 Task: Select and add the product "Motrin IB Ibuprofen 200 mg Caplets (100 ct)" to cart from the store "CVS".
Action: Mouse pressed left at (51, 88)
Screenshot: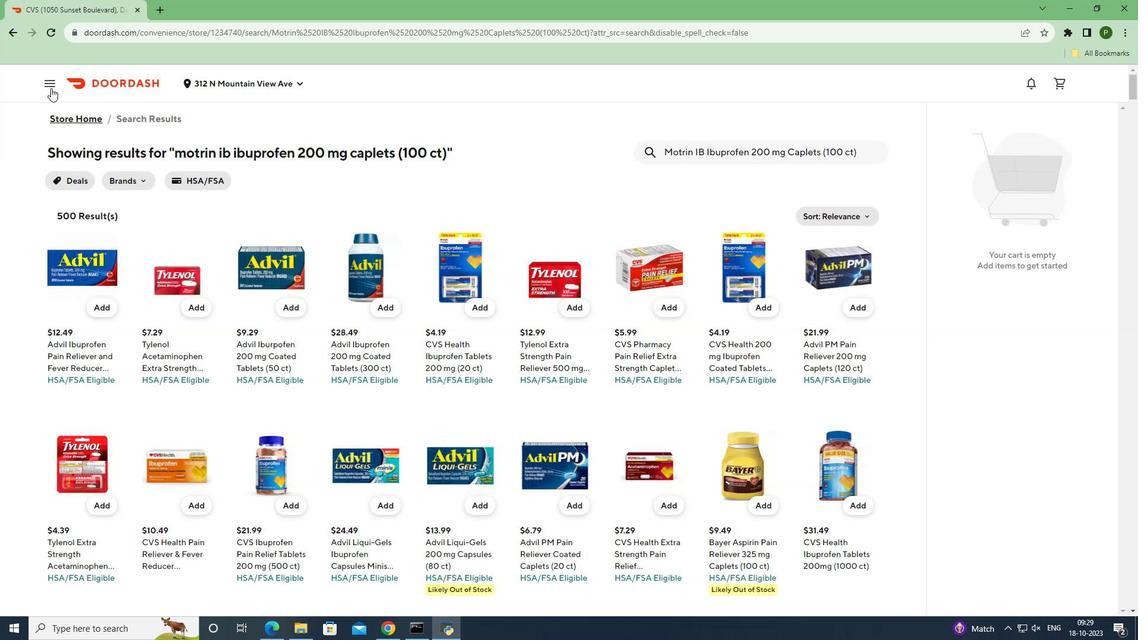 
Action: Mouse moved to (39, 176)
Screenshot: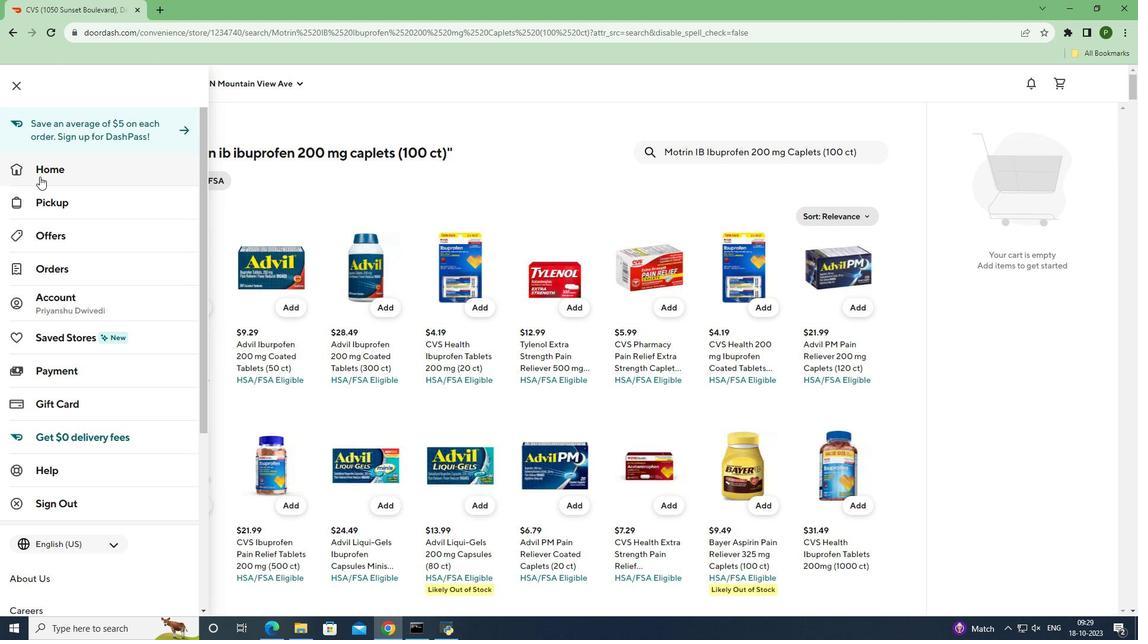 
Action: Mouse pressed left at (39, 176)
Screenshot: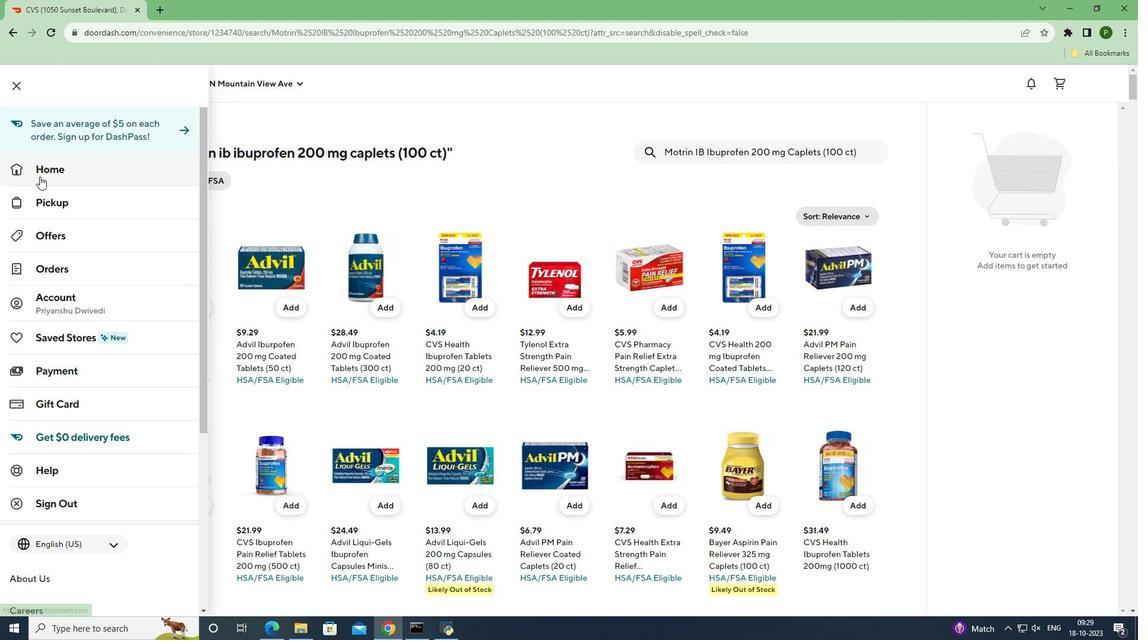 
Action: Mouse moved to (841, 129)
Screenshot: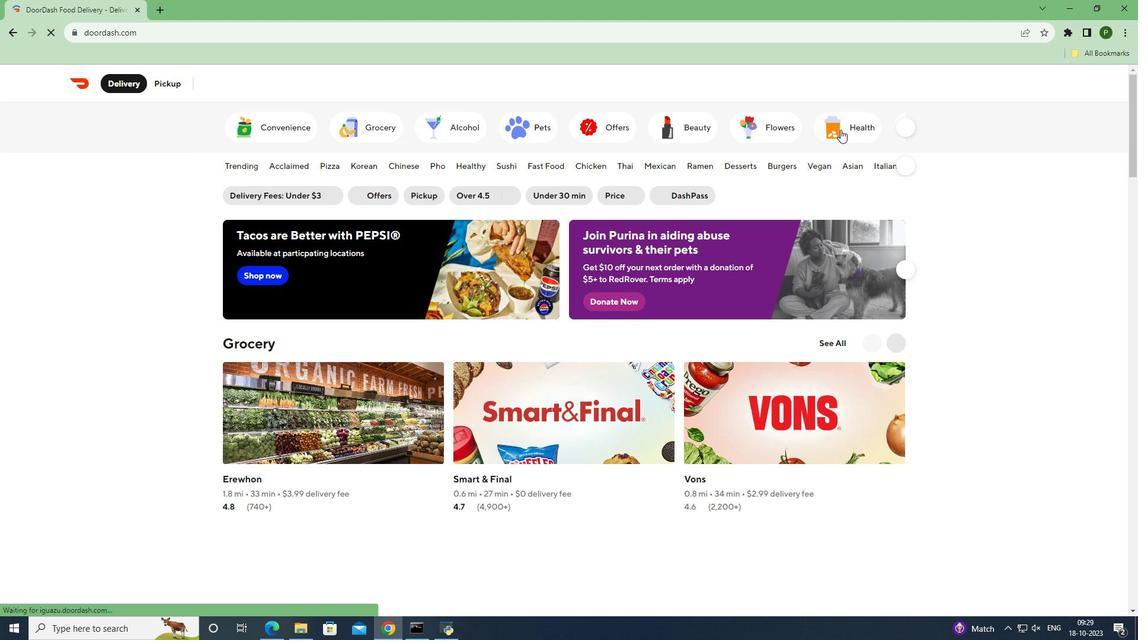 
Action: Mouse pressed left at (841, 129)
Screenshot: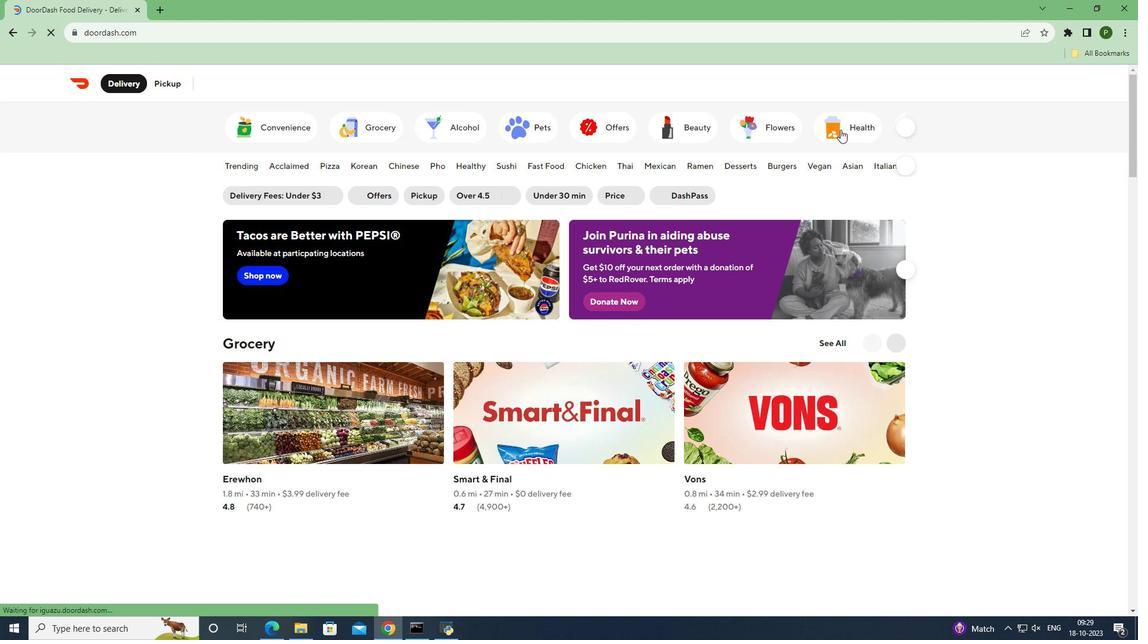 
Action: Mouse moved to (555, 414)
Screenshot: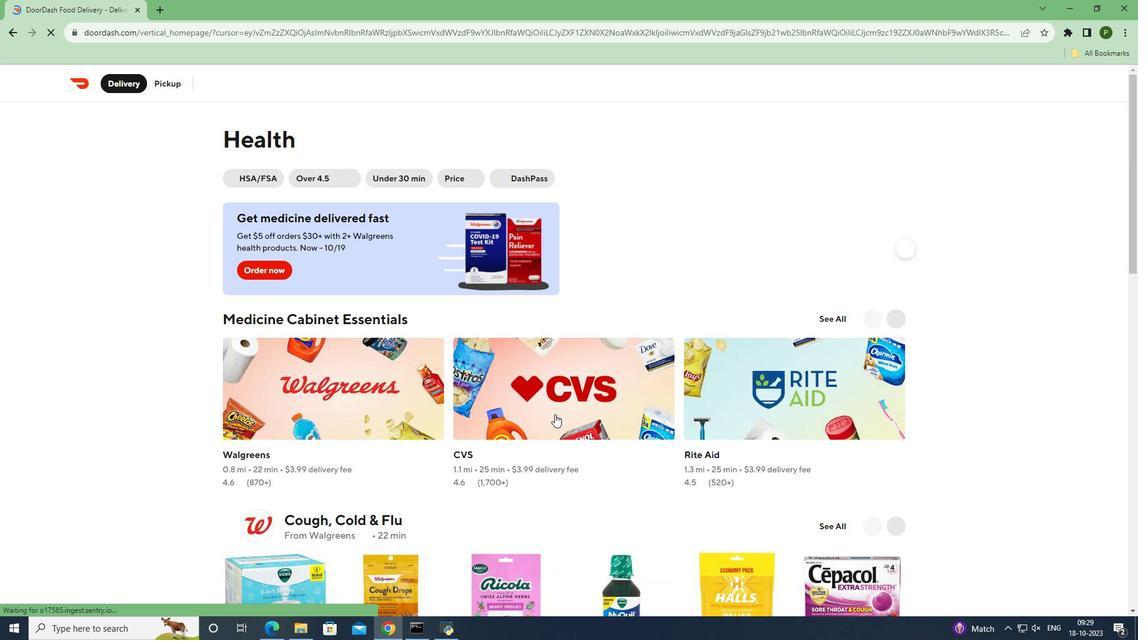 
Action: Mouse pressed left at (555, 414)
Screenshot: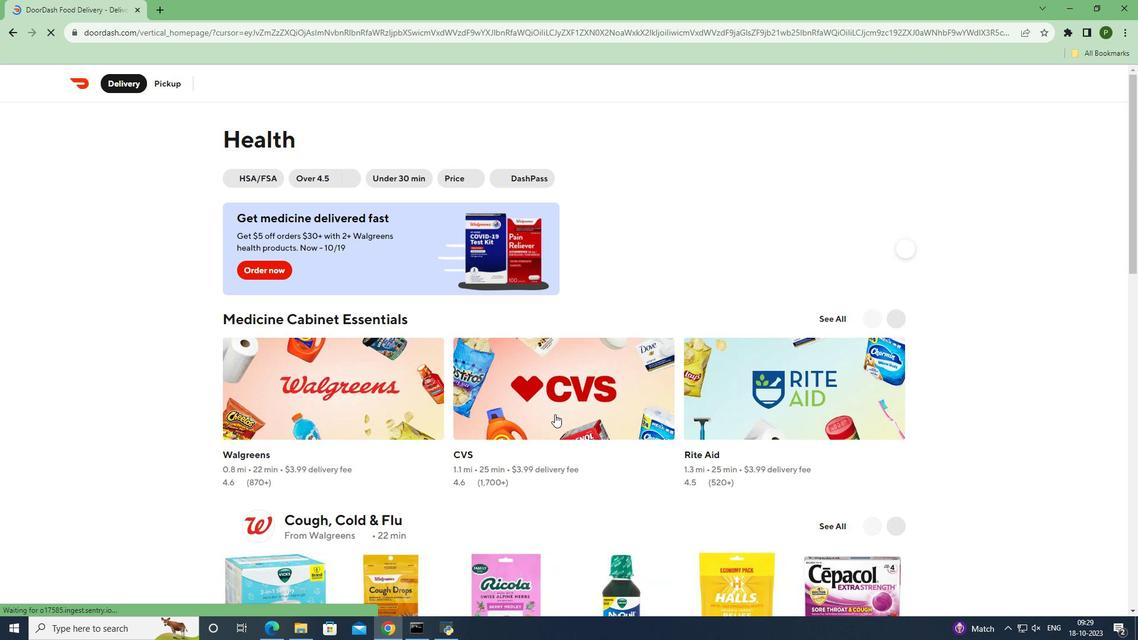 
Action: Mouse moved to (695, 189)
Screenshot: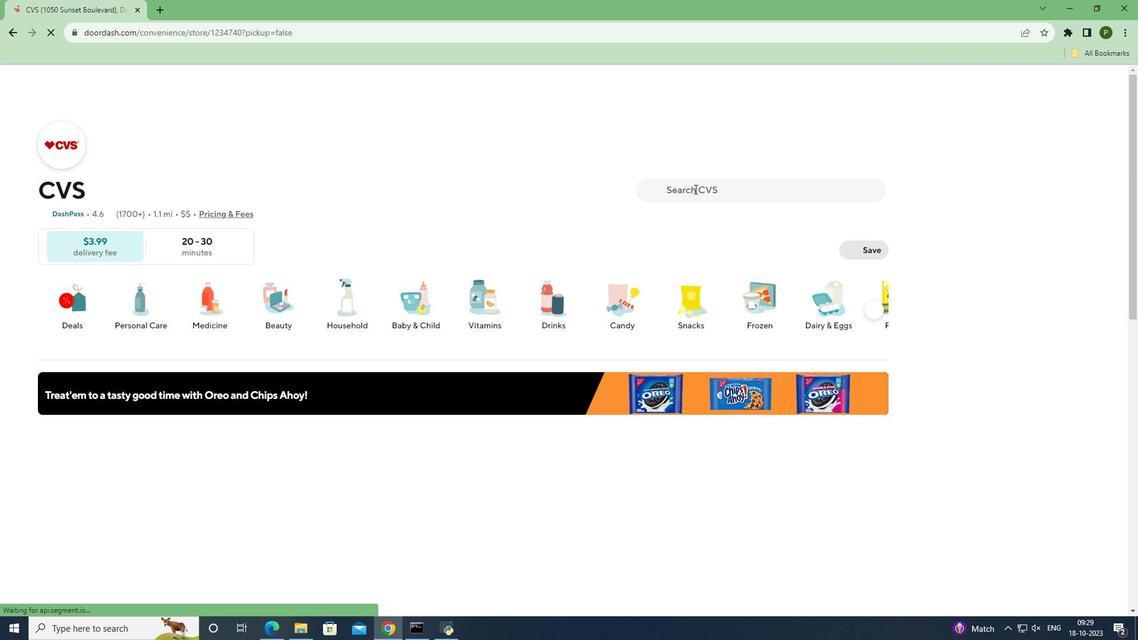 
Action: Mouse pressed left at (695, 189)
Screenshot: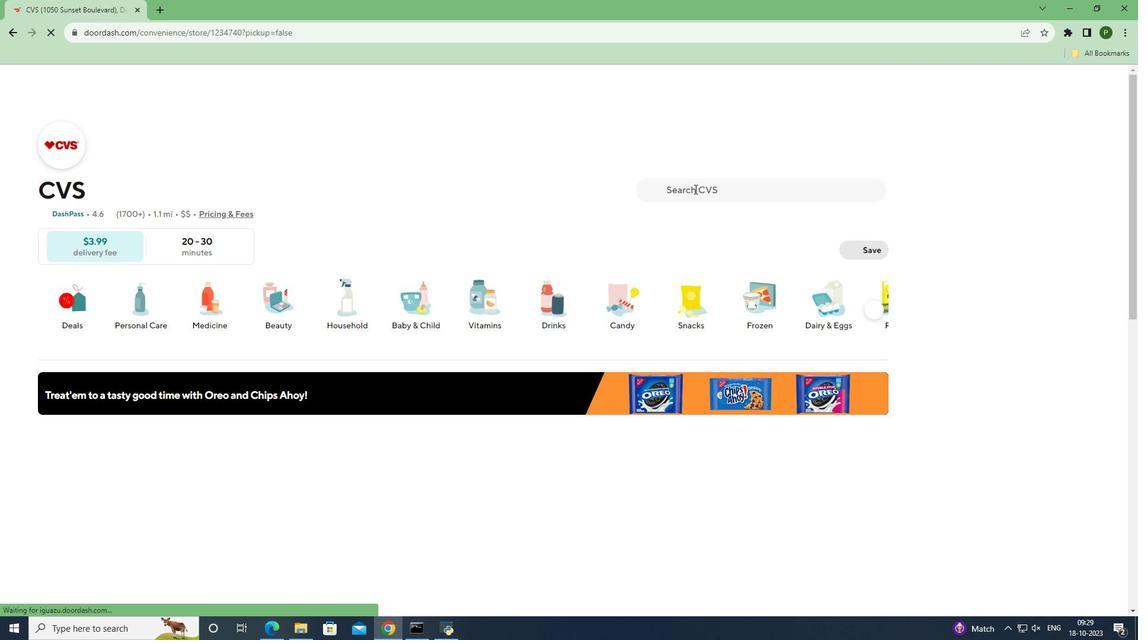 
Action: Key pressed <Key.caps_lock>M<Key.caps_lock>otrin<Key.space><Key.caps_lock>IB<Key.space>I<Key.caps_lock>buprofen<Key.space>200<Key.space>mg<Key.space><Key.caps_lock>C<Key.caps_lock>aplets<Key.space><Key.shift_r>(100<Key.space>ct<Key.shift_r>)
Screenshot: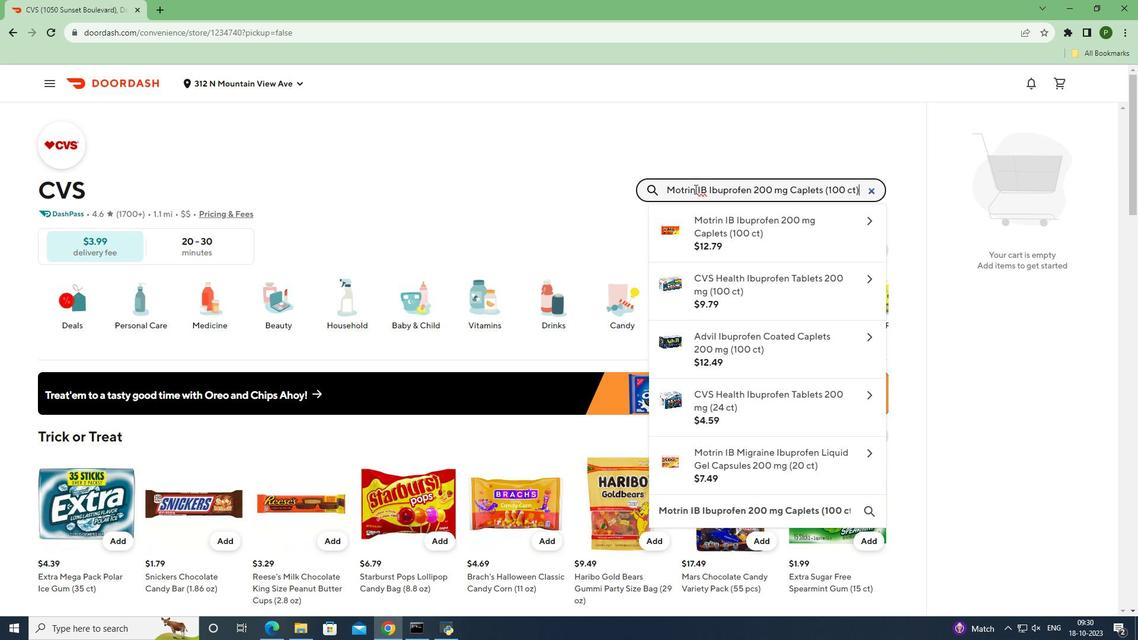 
Action: Mouse moved to (698, 228)
Screenshot: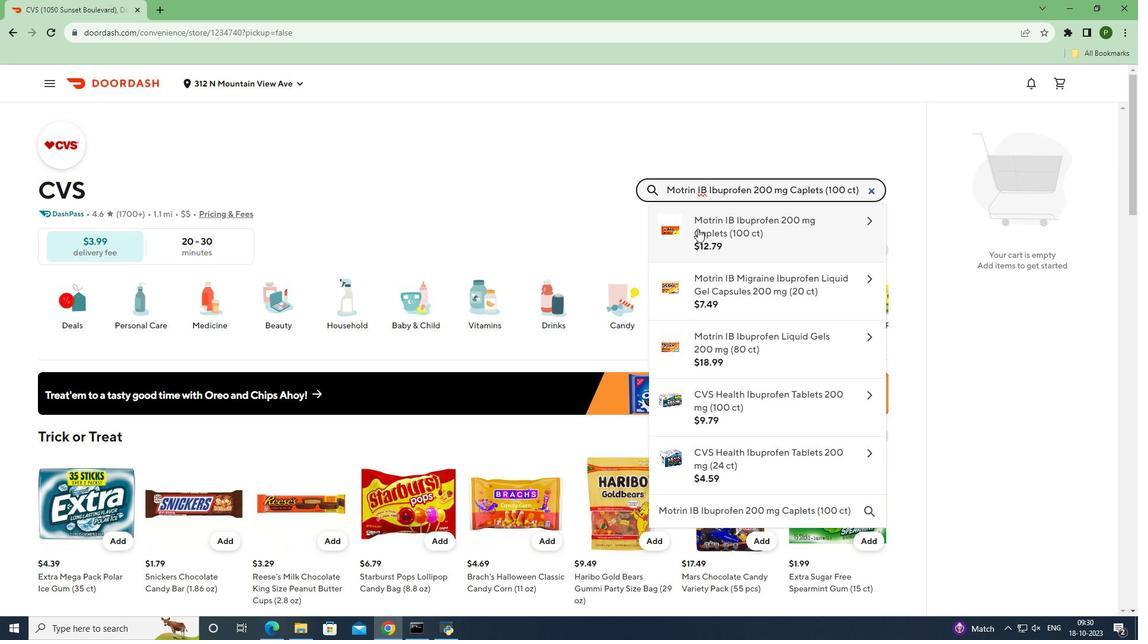 
Action: Mouse pressed left at (698, 228)
Screenshot: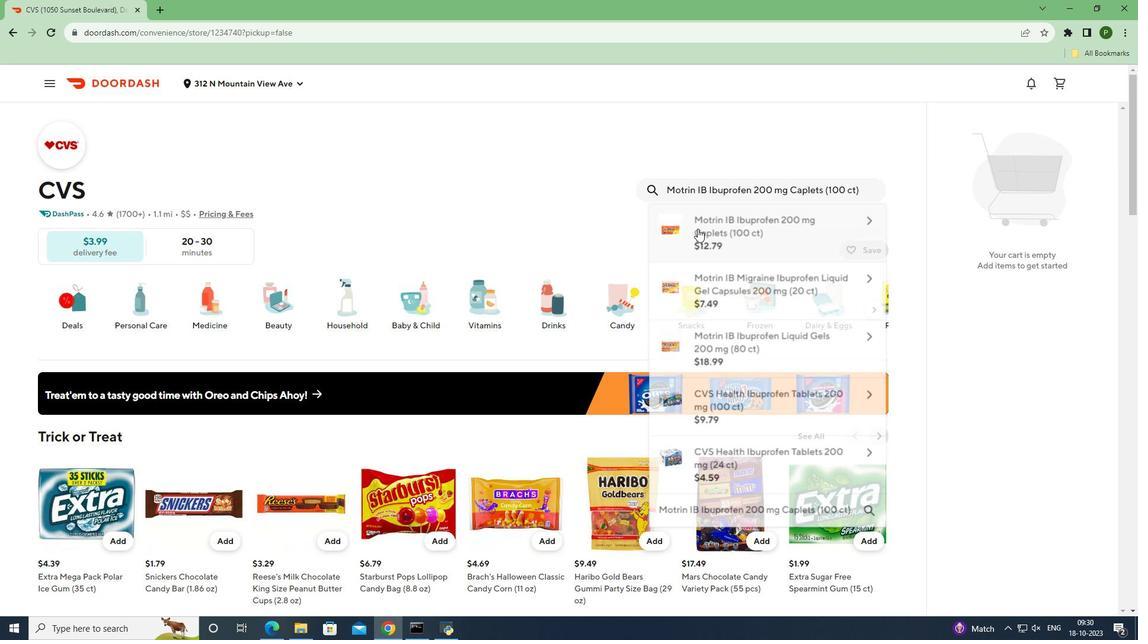 
Action: Mouse moved to (781, 593)
Screenshot: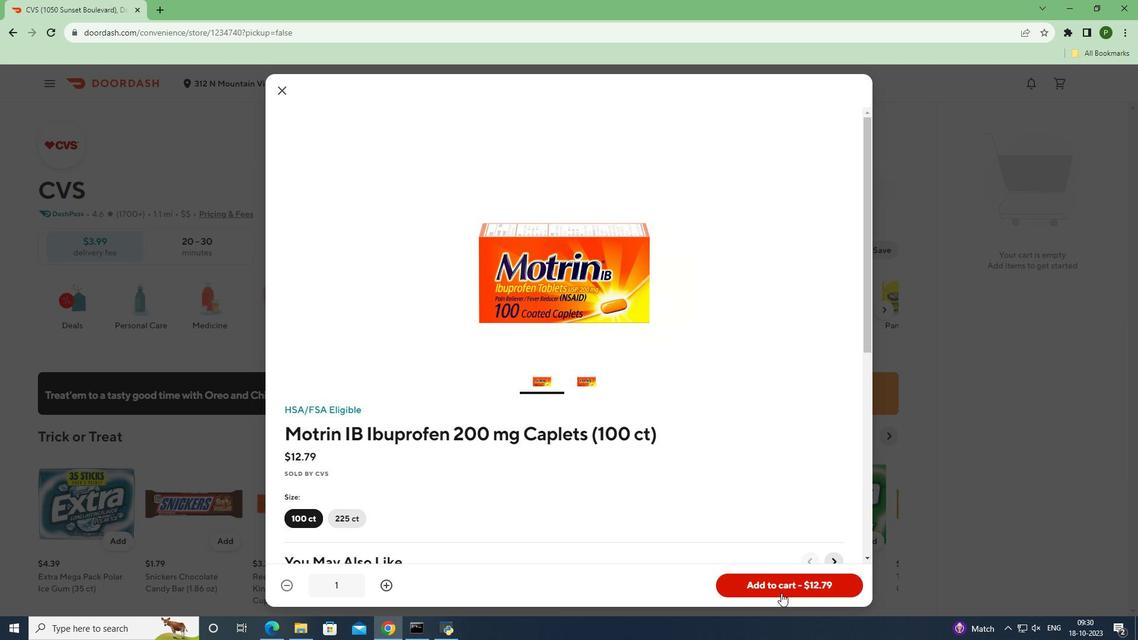 
Action: Mouse pressed left at (781, 593)
Screenshot: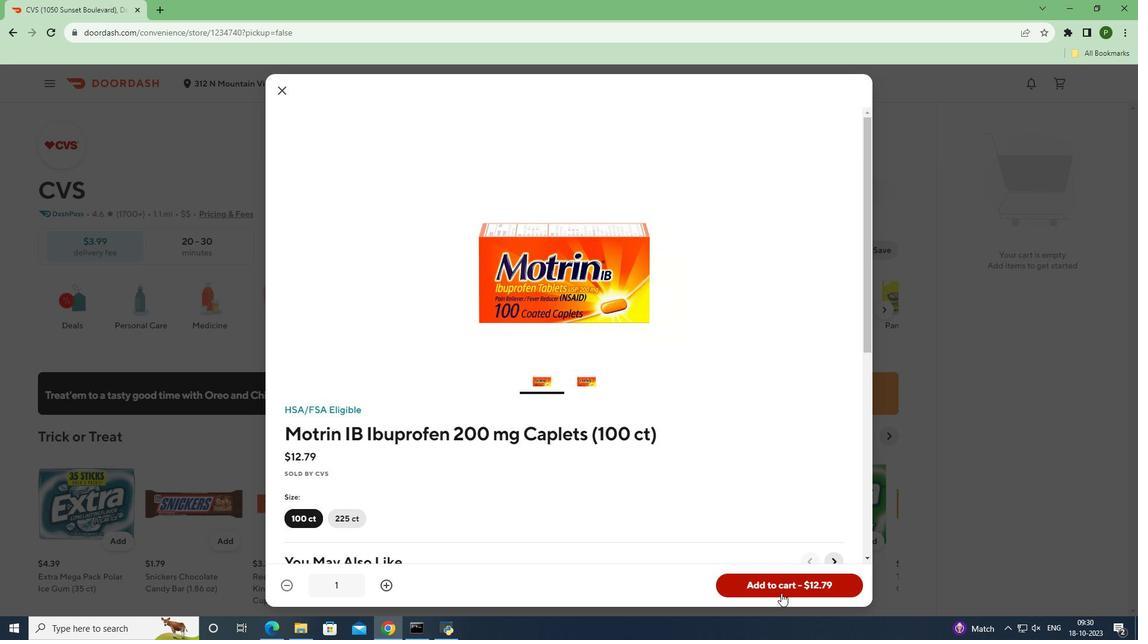 
Action: Mouse moved to (901, 520)
Screenshot: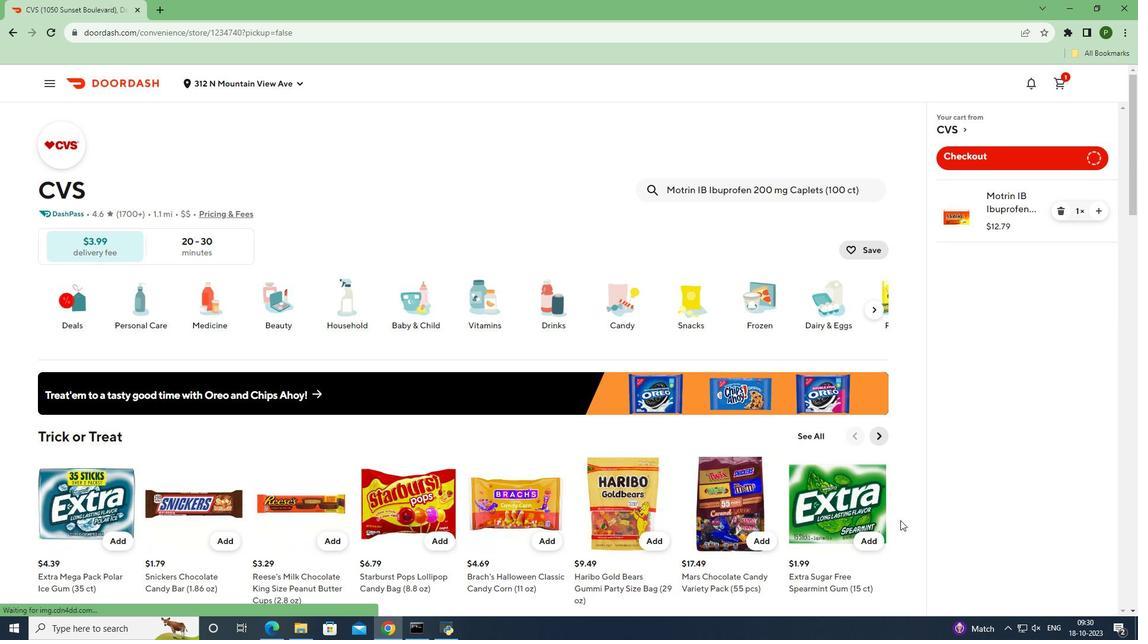 
